 Task: For heading Use Lora with cyan colour & bold.  font size for heading20,  'Change the font style of data to'Montserrat and font size to 12,  Change the alignment of both headline & data to Align left In the sheet  auditingSalesByCustomer_2024
Action: Mouse moved to (33, 120)
Screenshot: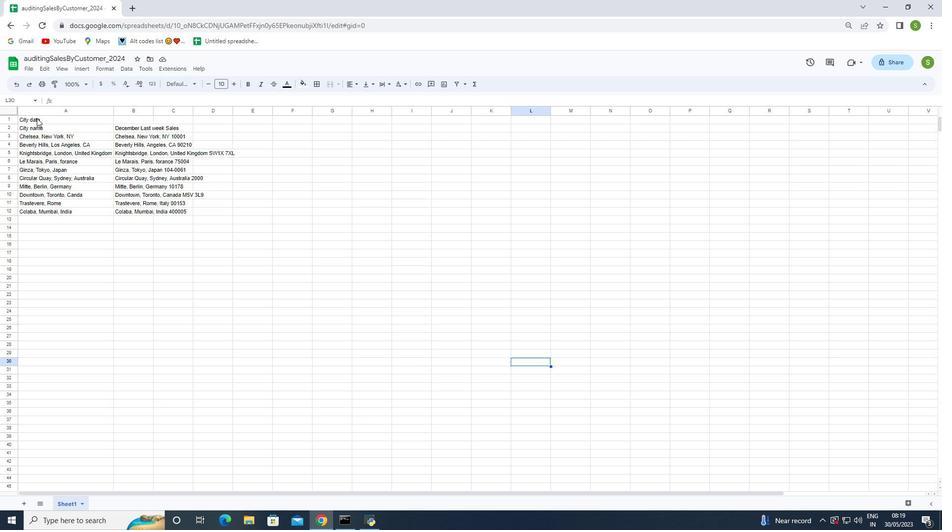 
Action: Mouse pressed left at (33, 120)
Screenshot: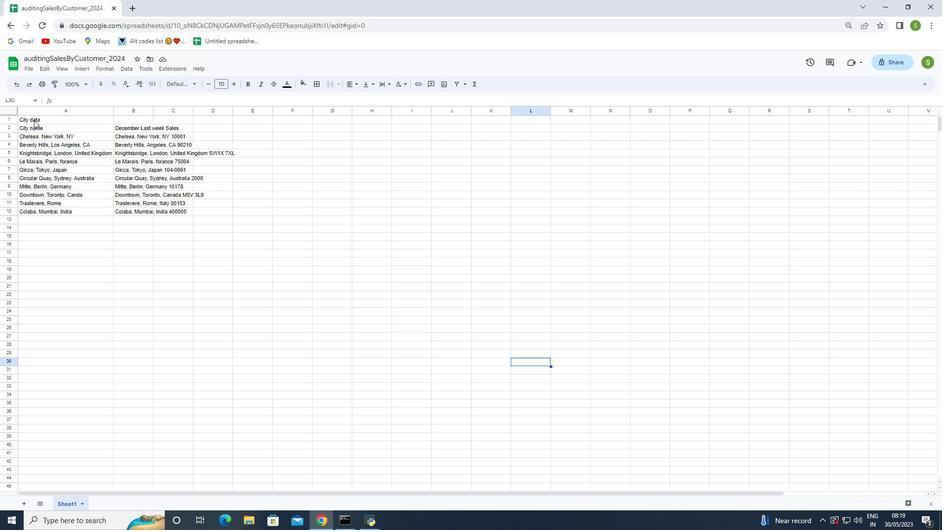 
Action: Mouse moved to (308, 86)
Screenshot: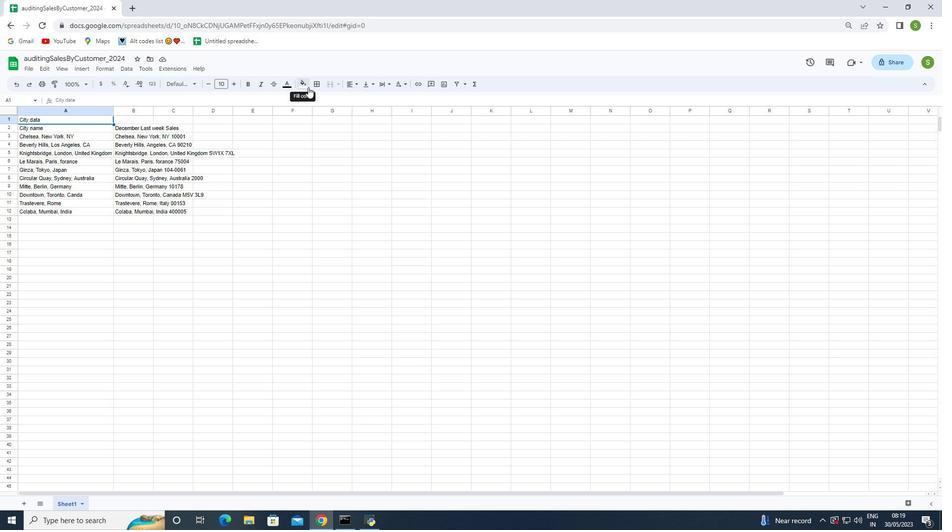 
Action: Mouse pressed left at (308, 86)
Screenshot: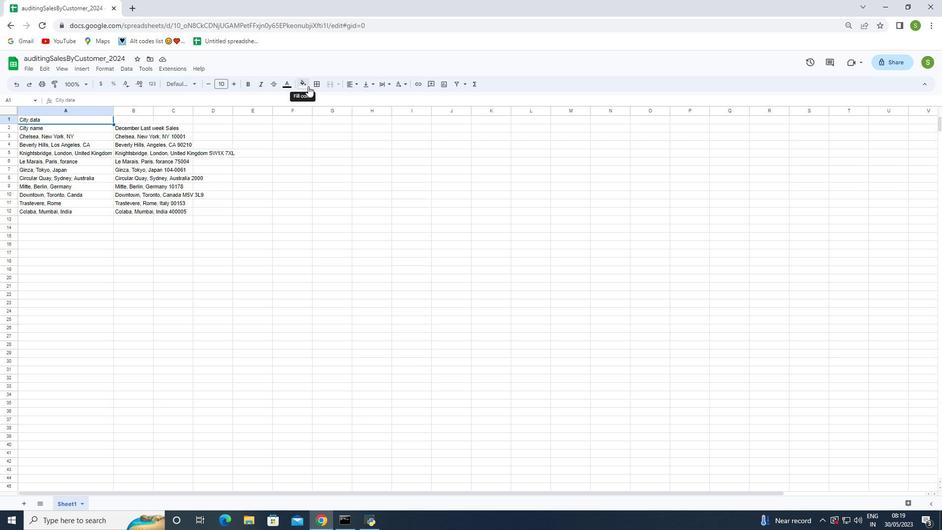 
Action: Mouse moved to (348, 118)
Screenshot: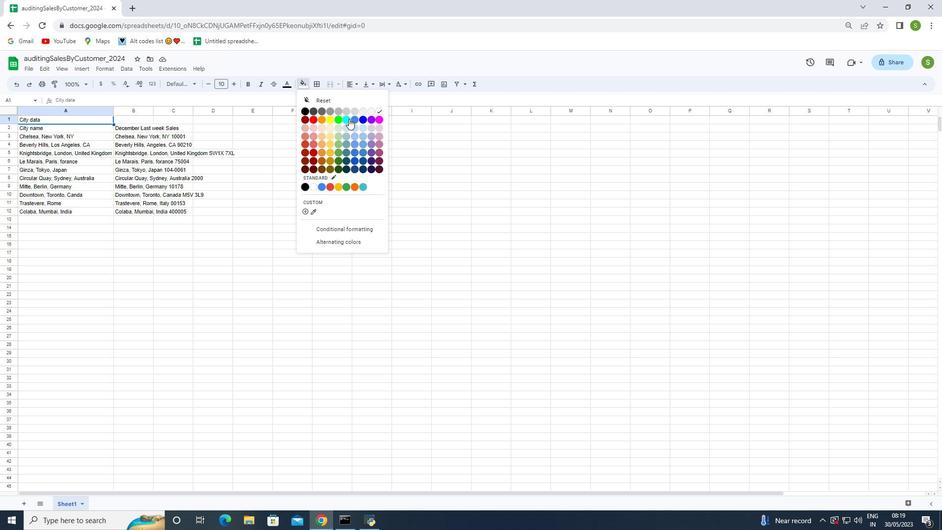 
Action: Mouse pressed left at (348, 118)
Screenshot: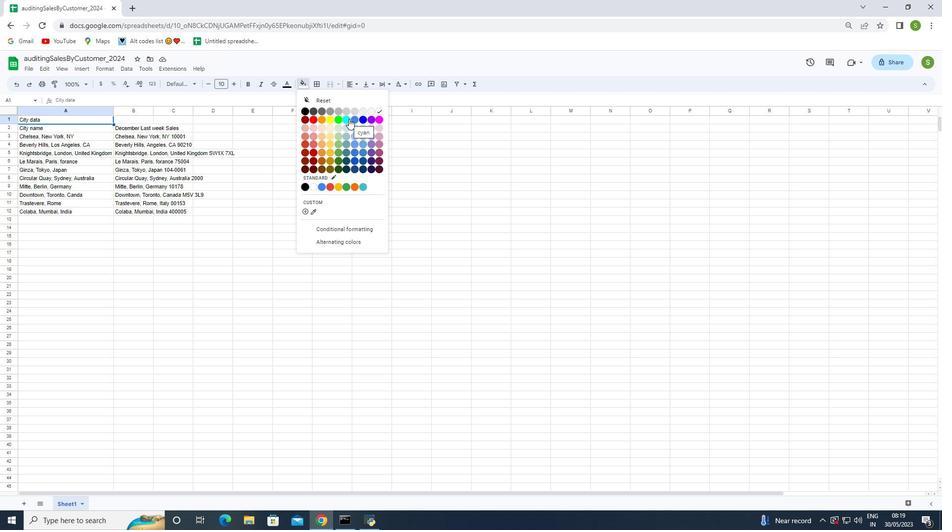 
Action: Mouse moved to (183, 84)
Screenshot: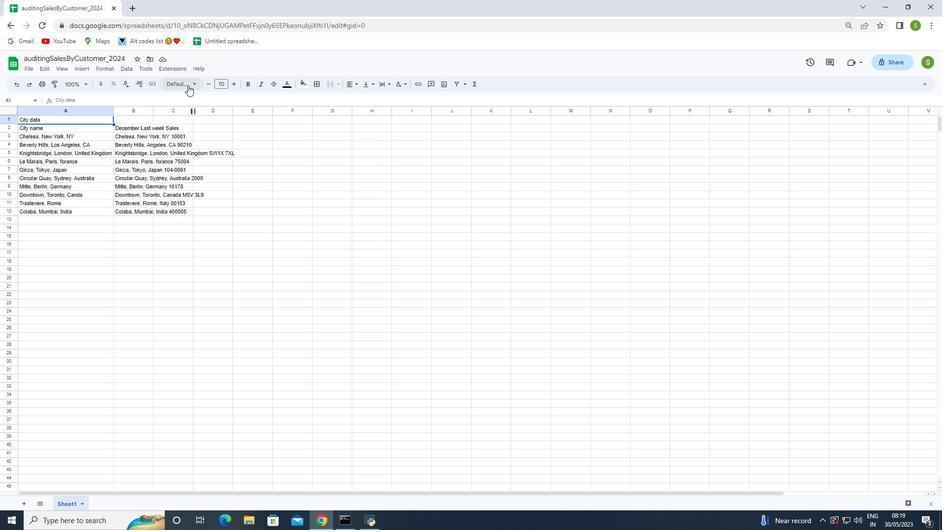 
Action: Mouse pressed left at (183, 84)
Screenshot: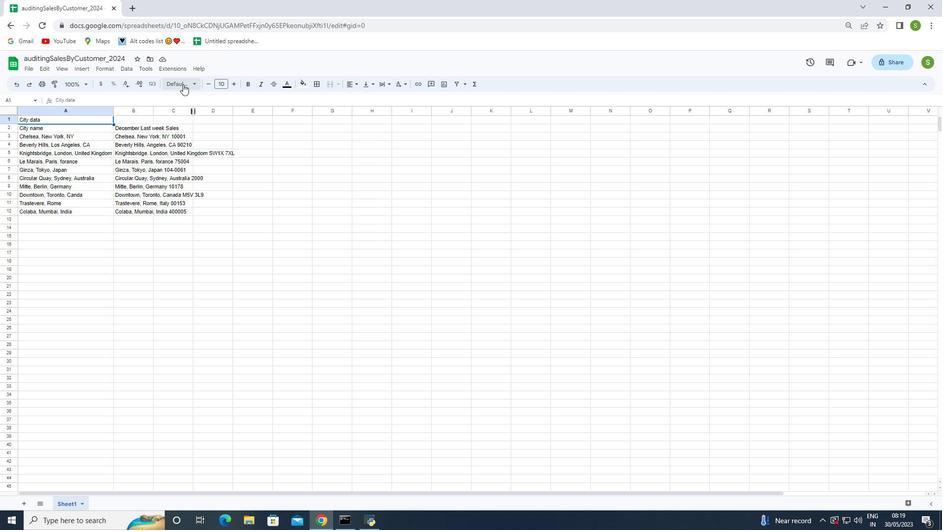 
Action: Mouse moved to (189, 372)
Screenshot: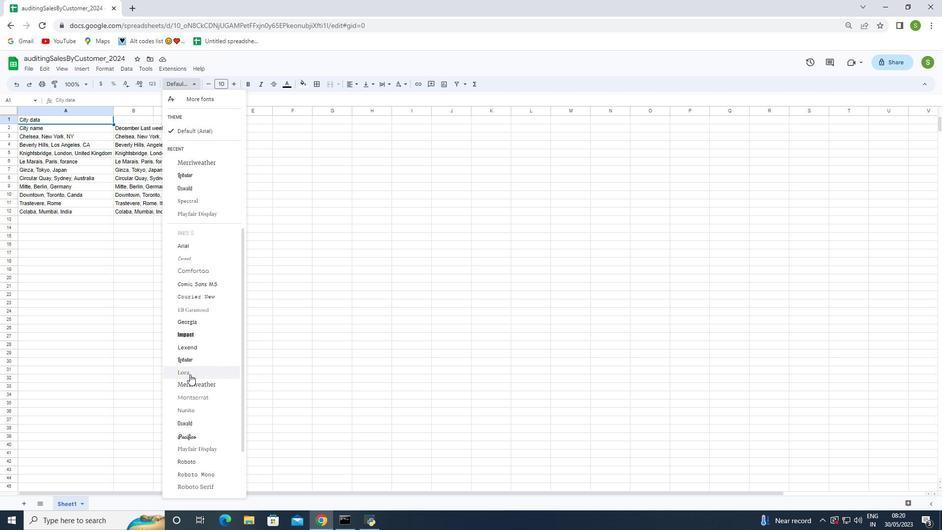 
Action: Mouse pressed left at (189, 372)
Screenshot: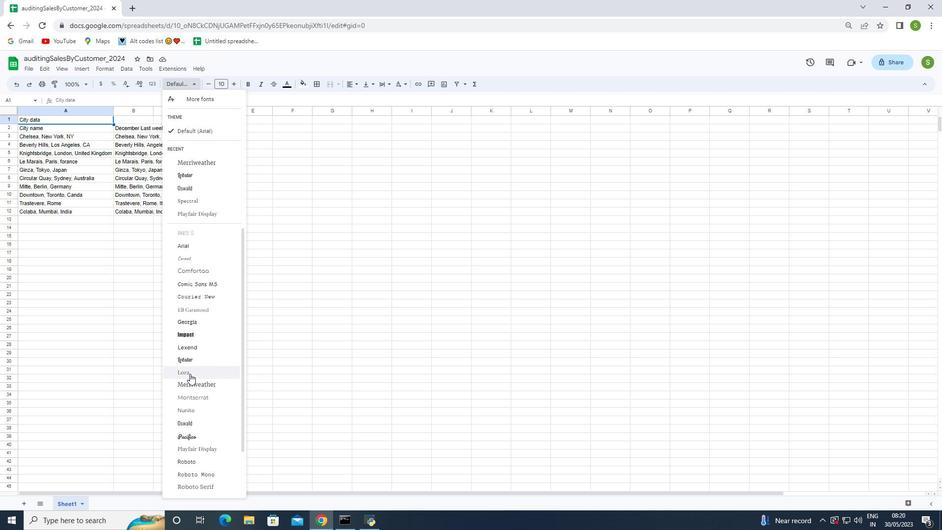 
Action: Mouse moved to (303, 82)
Screenshot: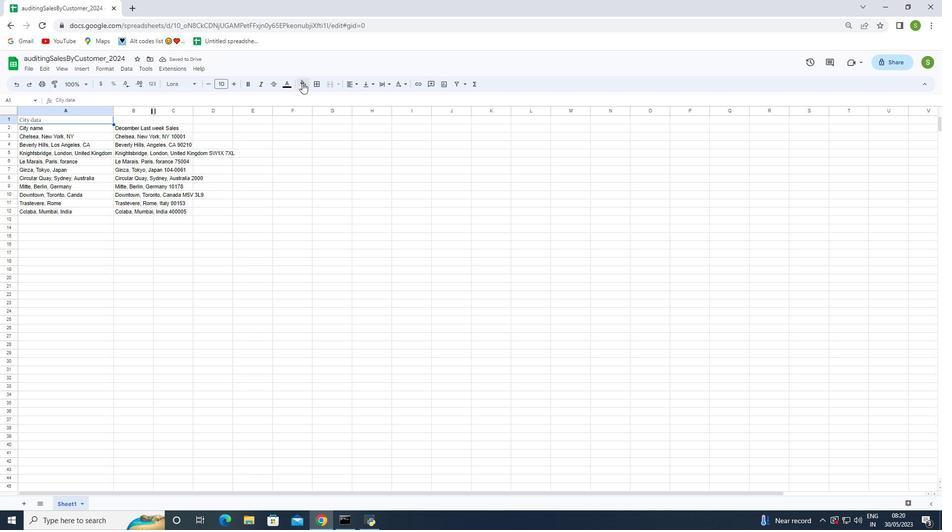 
Action: Mouse pressed left at (303, 82)
Screenshot: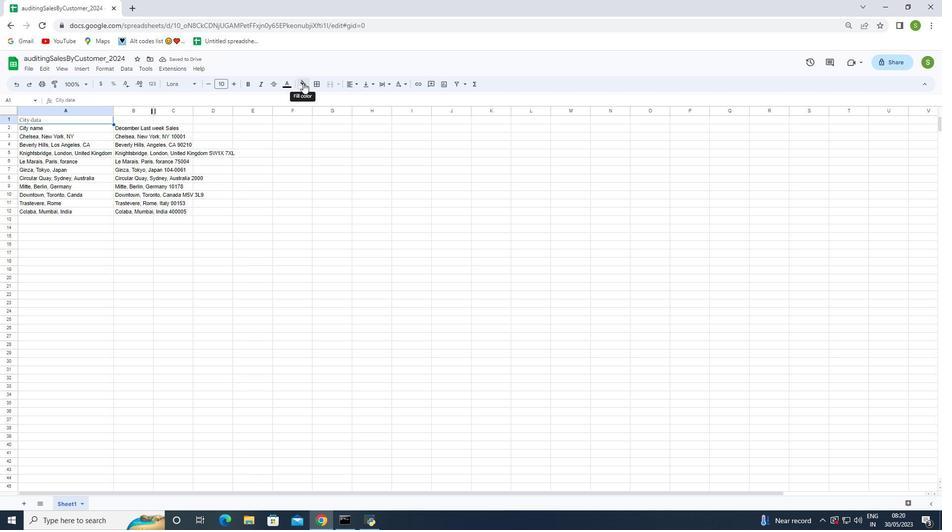 
Action: Mouse moved to (345, 119)
Screenshot: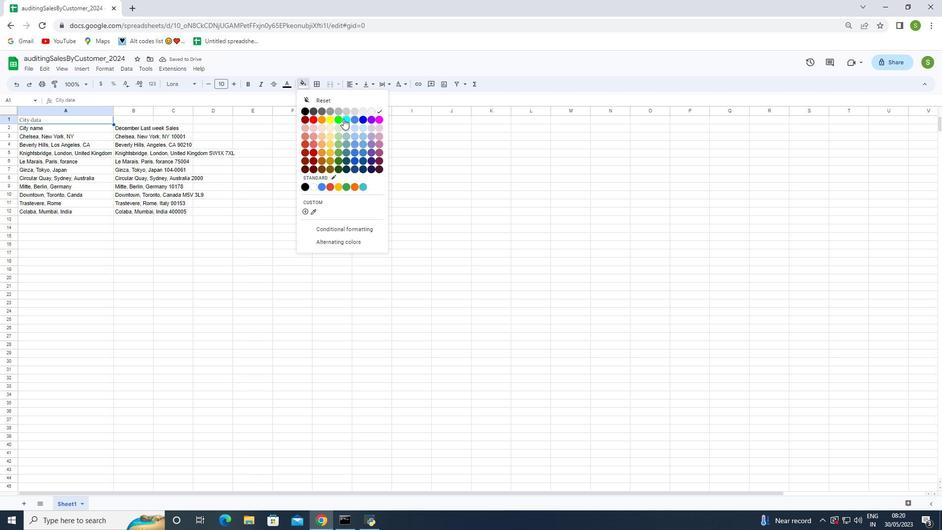 
Action: Mouse pressed left at (345, 119)
Screenshot: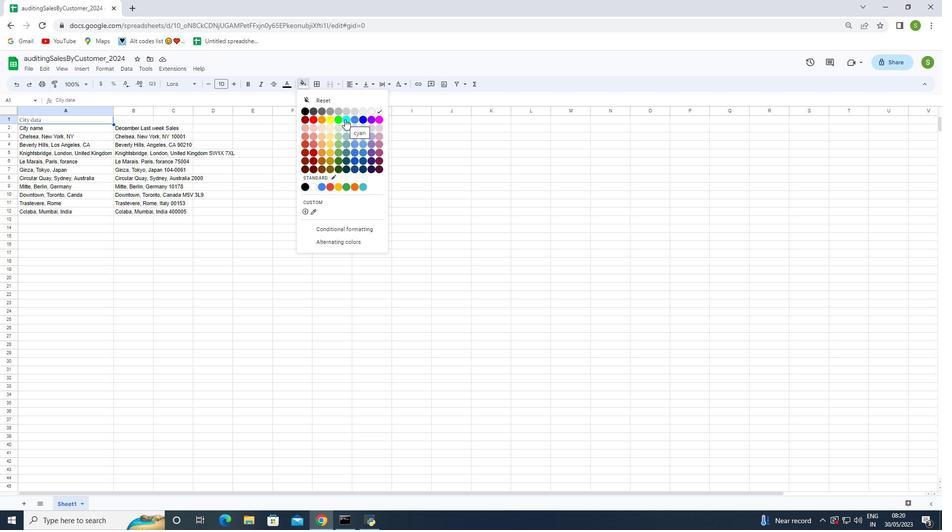 
Action: Mouse moved to (248, 83)
Screenshot: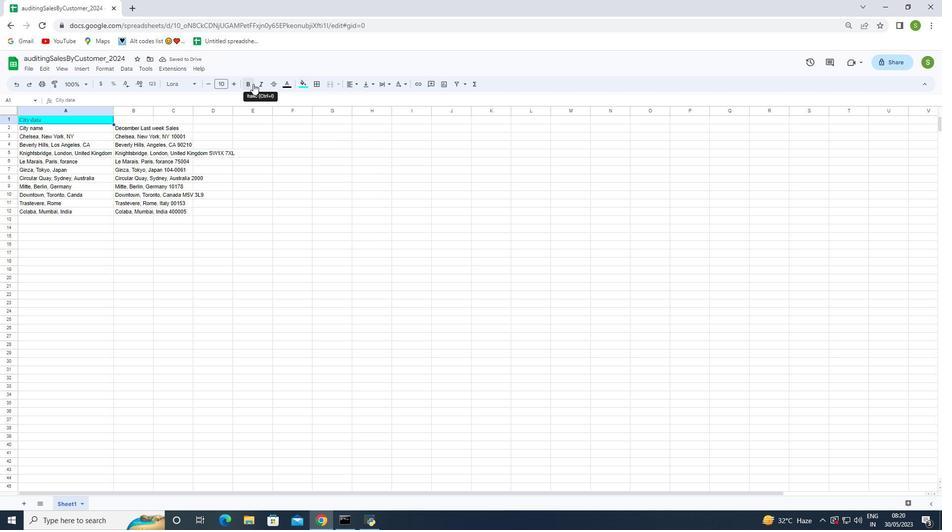 
Action: Mouse pressed left at (248, 83)
Screenshot: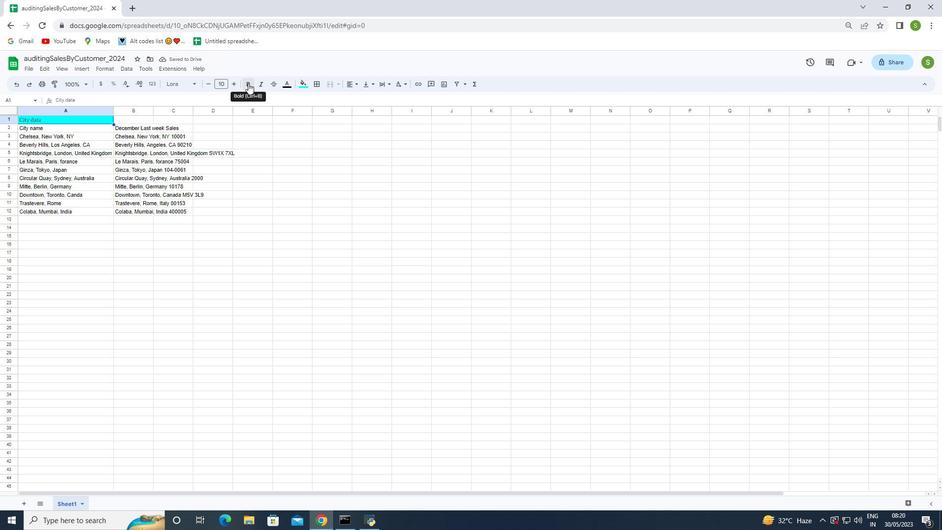 
Action: Mouse moved to (233, 83)
Screenshot: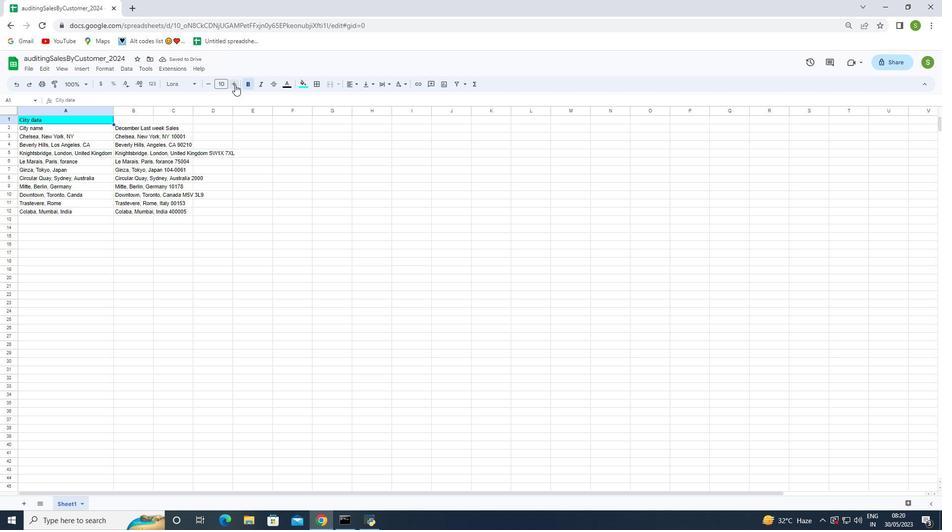 
Action: Mouse pressed left at (233, 83)
Screenshot: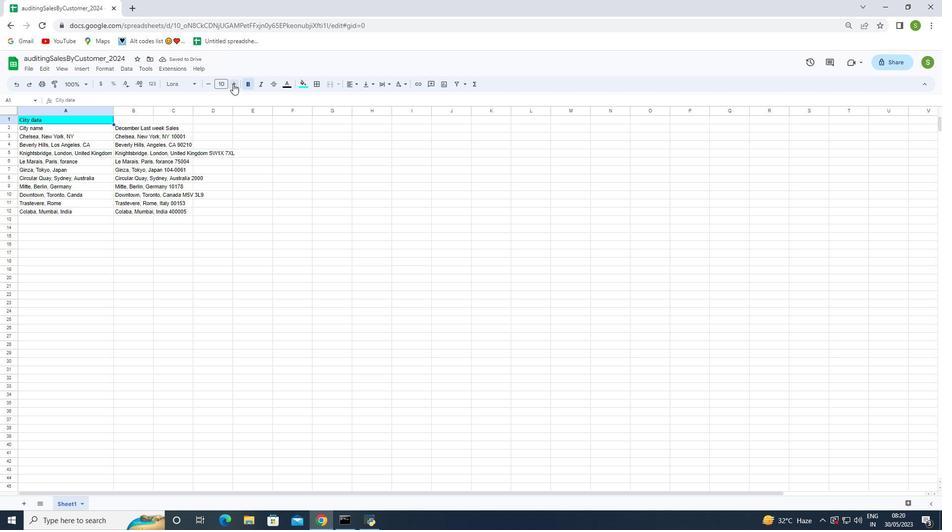 
Action: Mouse pressed left at (233, 83)
Screenshot: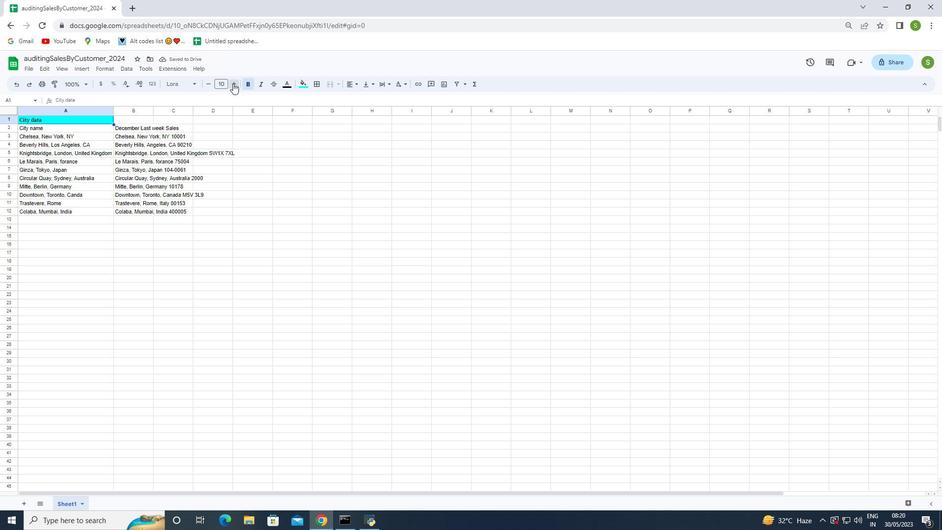 
Action: Mouse pressed left at (233, 83)
Screenshot: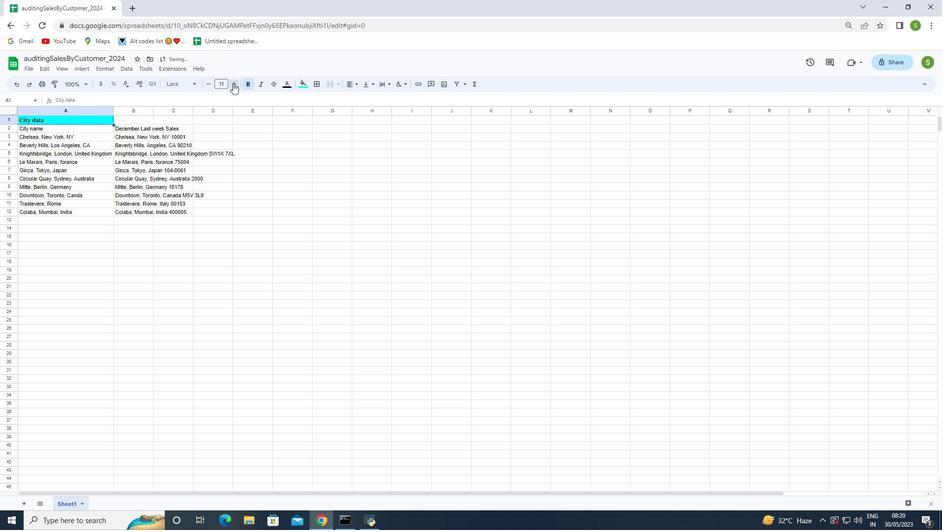 
Action: Mouse pressed left at (233, 83)
Screenshot: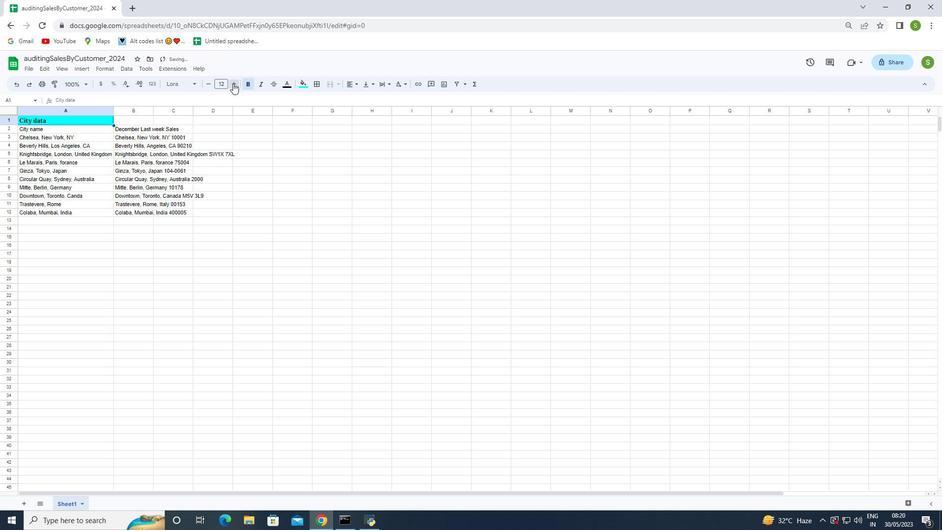 
Action: Mouse pressed left at (233, 83)
Screenshot: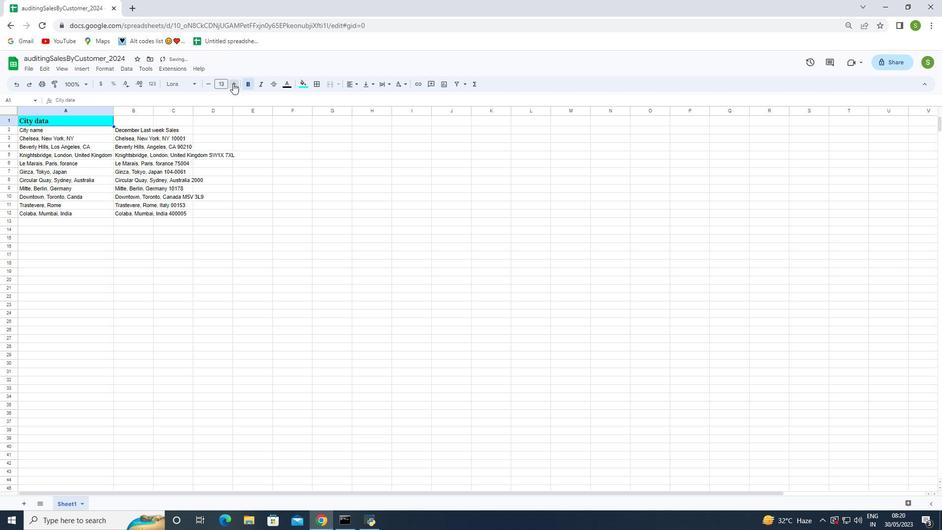 
Action: Mouse pressed left at (233, 83)
Screenshot: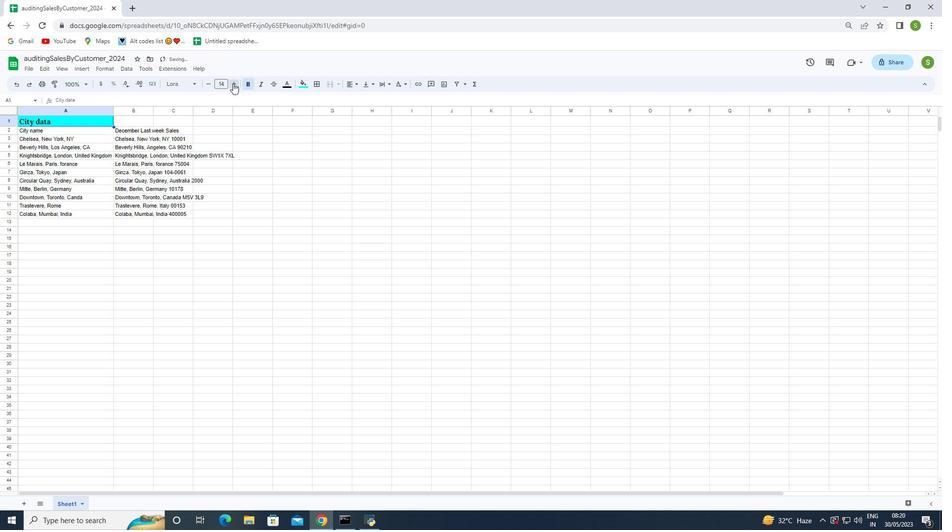 
Action: Mouse pressed left at (233, 83)
Screenshot: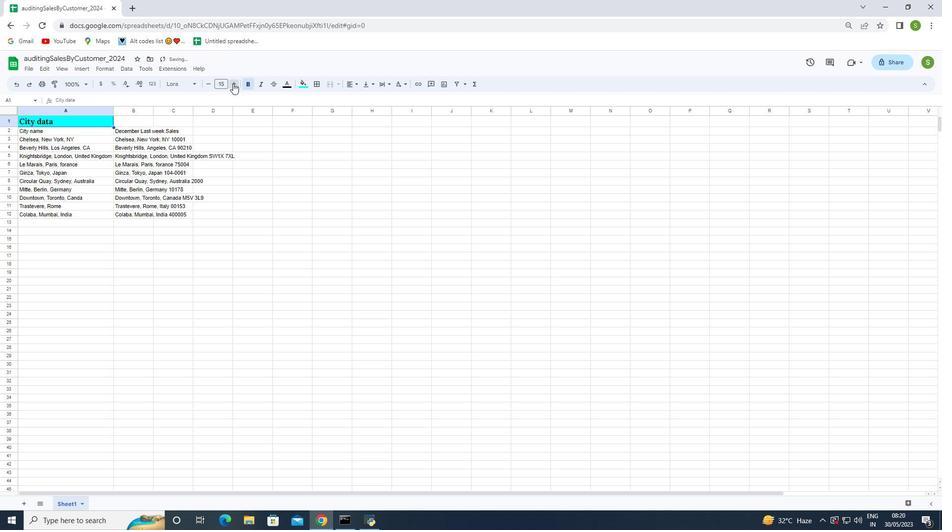 
Action: Mouse pressed left at (233, 83)
Screenshot: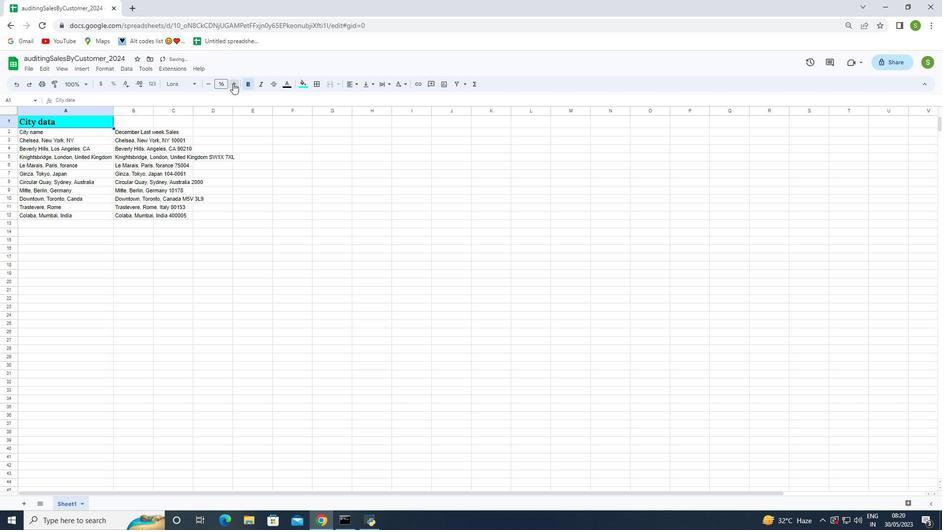 
Action: Mouse pressed left at (233, 83)
Screenshot: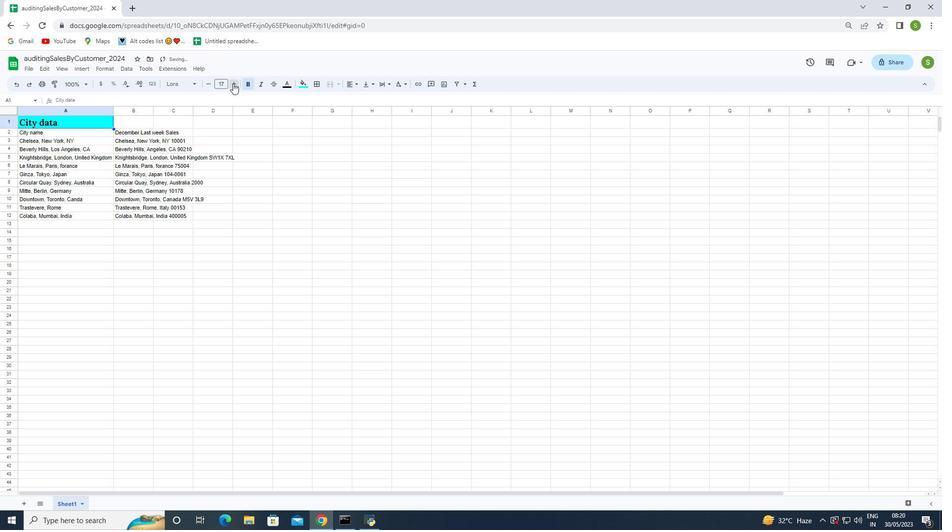 
Action: Mouse pressed left at (233, 83)
Screenshot: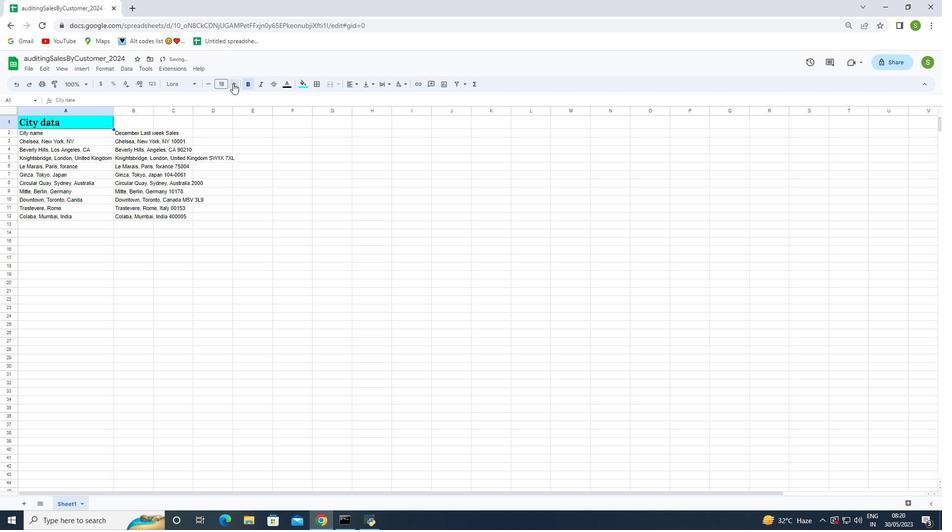 
Action: Mouse pressed left at (233, 83)
Screenshot: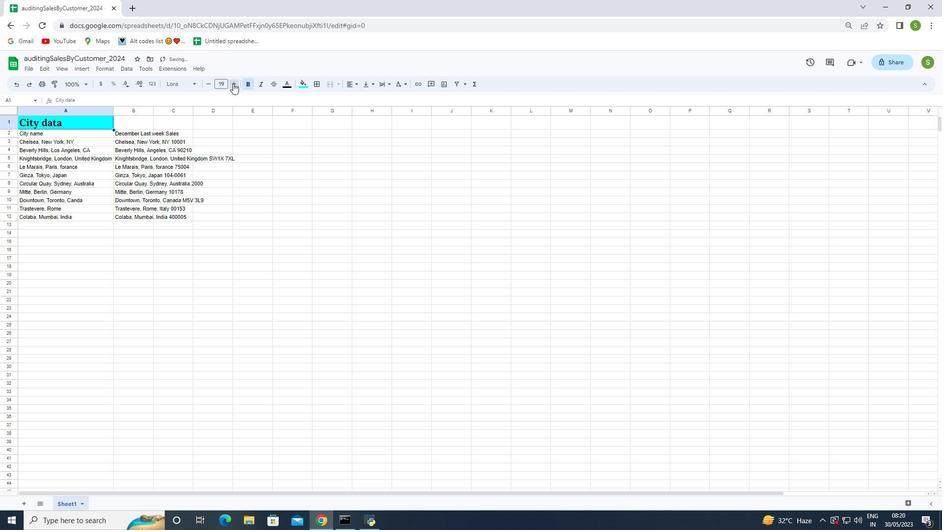 
Action: Mouse moved to (208, 84)
Screenshot: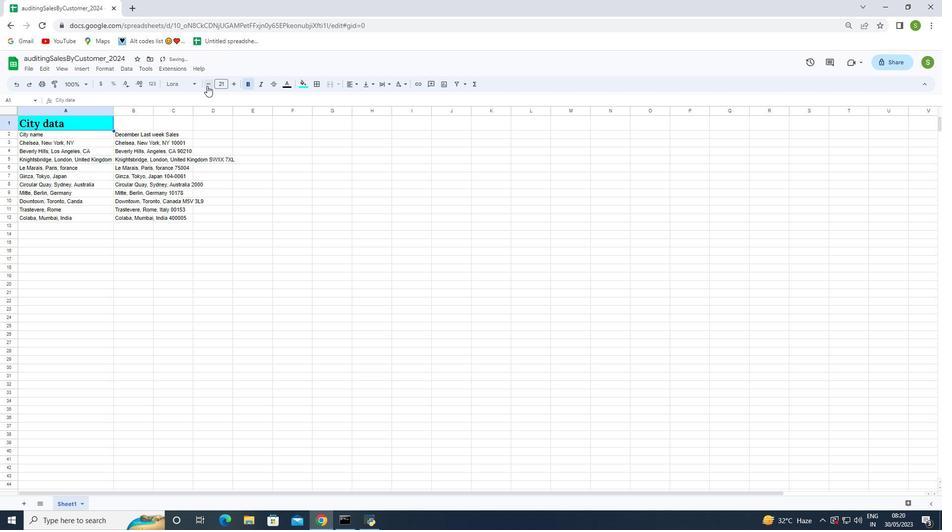 
Action: Mouse pressed left at (208, 84)
Screenshot: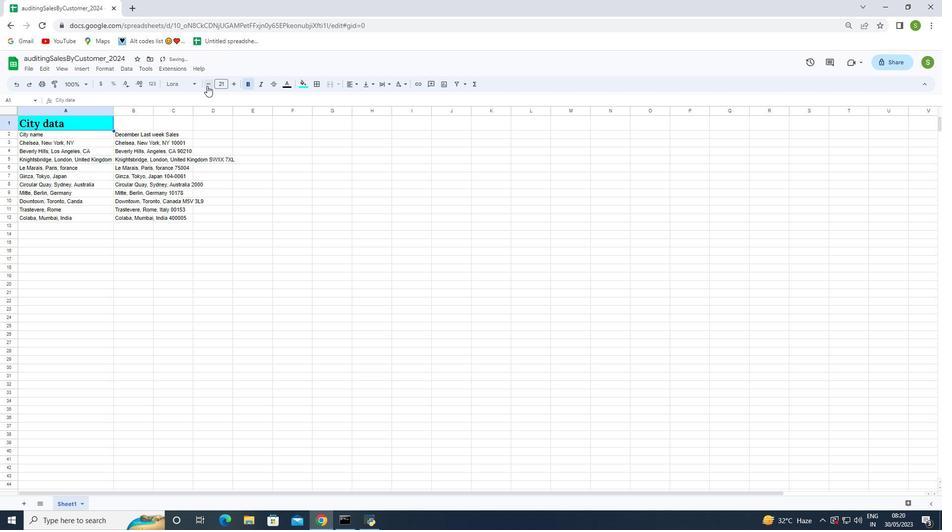 
Action: Mouse moved to (25, 134)
Screenshot: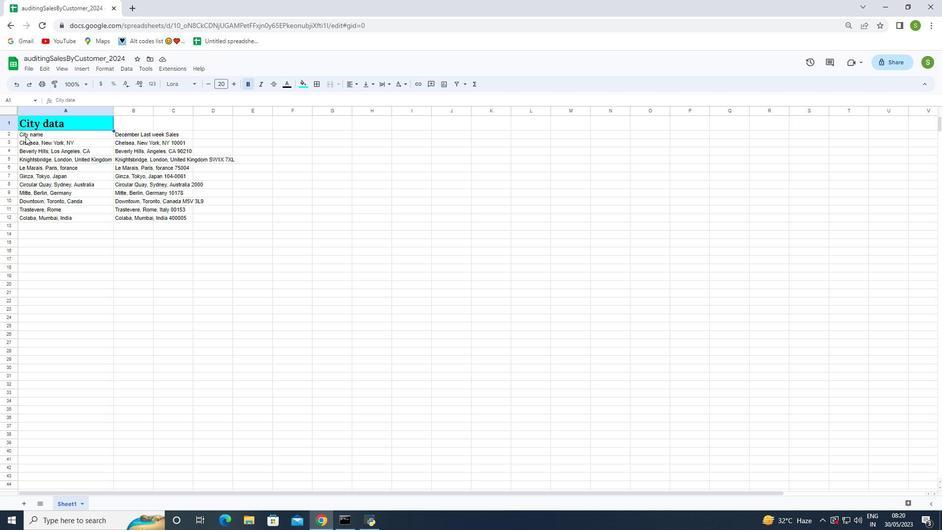 
Action: Mouse pressed left at (25, 134)
Screenshot: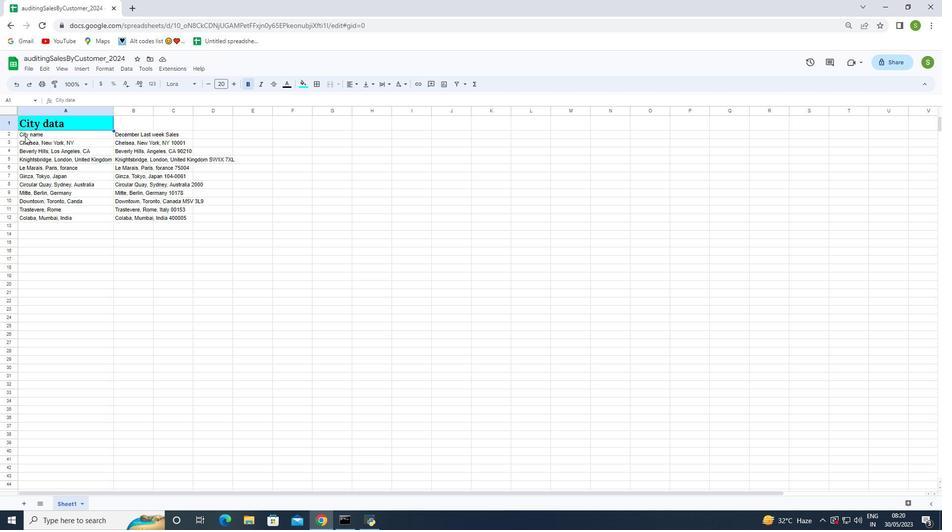 
Action: Mouse moved to (198, 82)
Screenshot: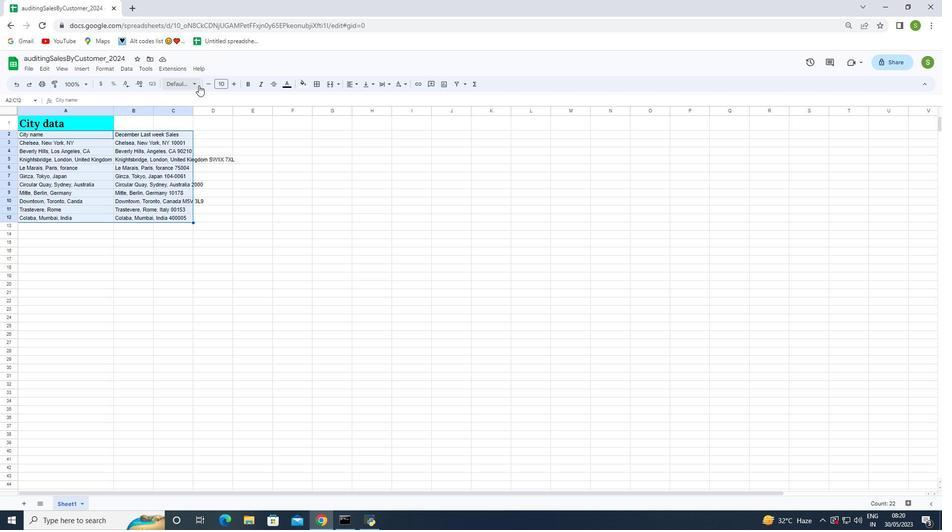 
Action: Mouse pressed left at (198, 82)
Screenshot: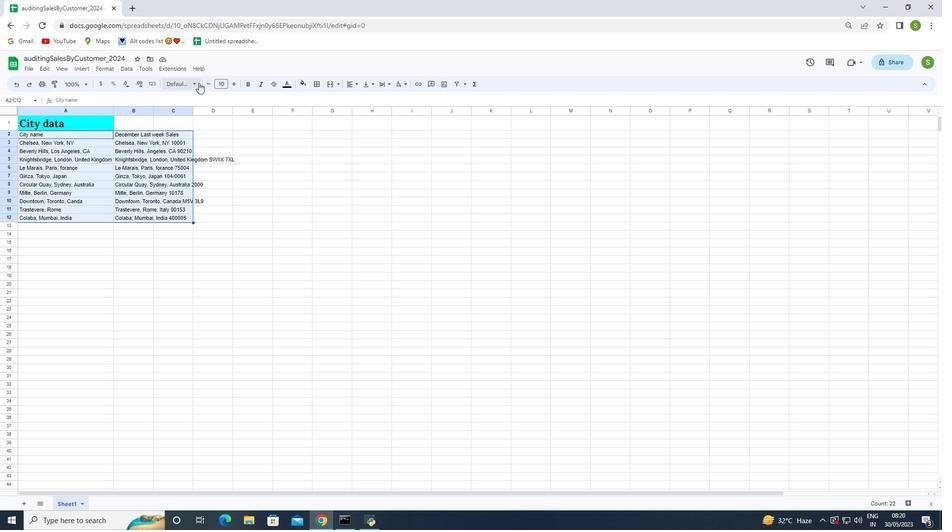 
Action: Mouse moved to (201, 399)
Screenshot: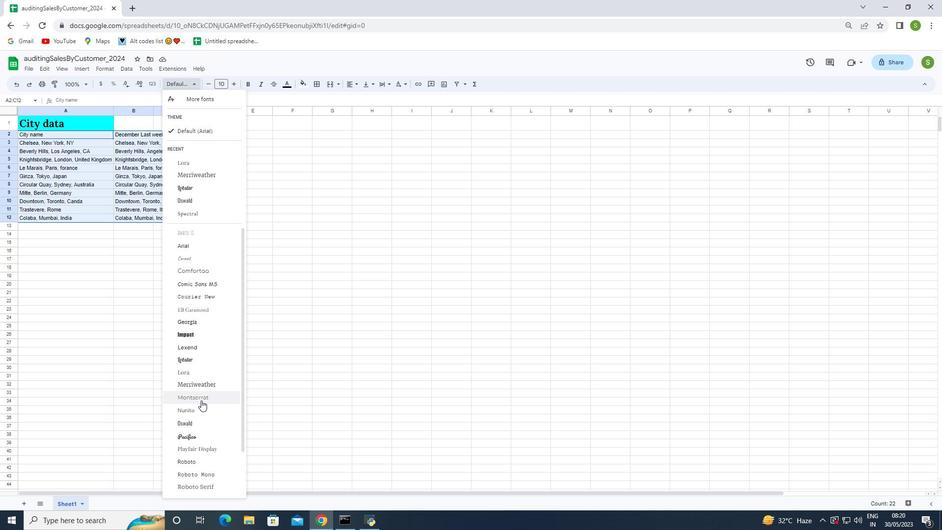 
Action: Mouse pressed left at (201, 399)
Screenshot: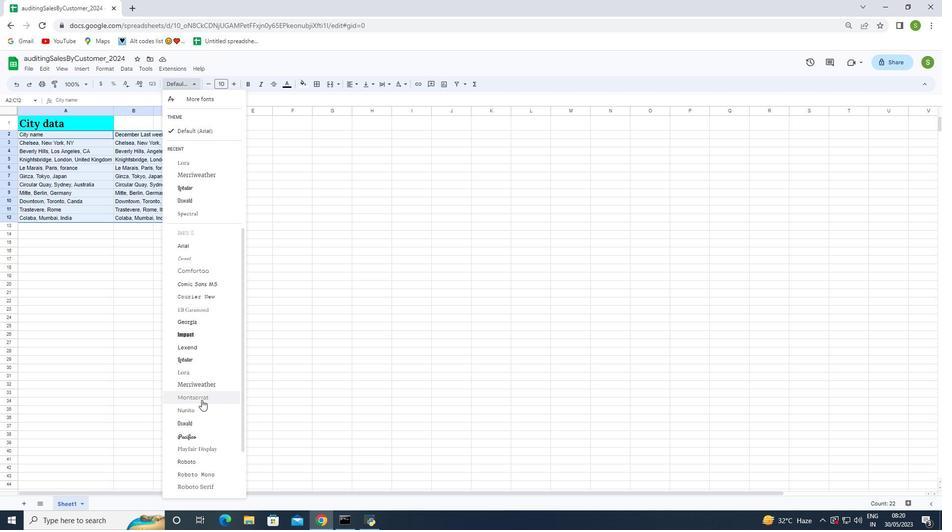 
Action: Mouse moved to (233, 83)
Screenshot: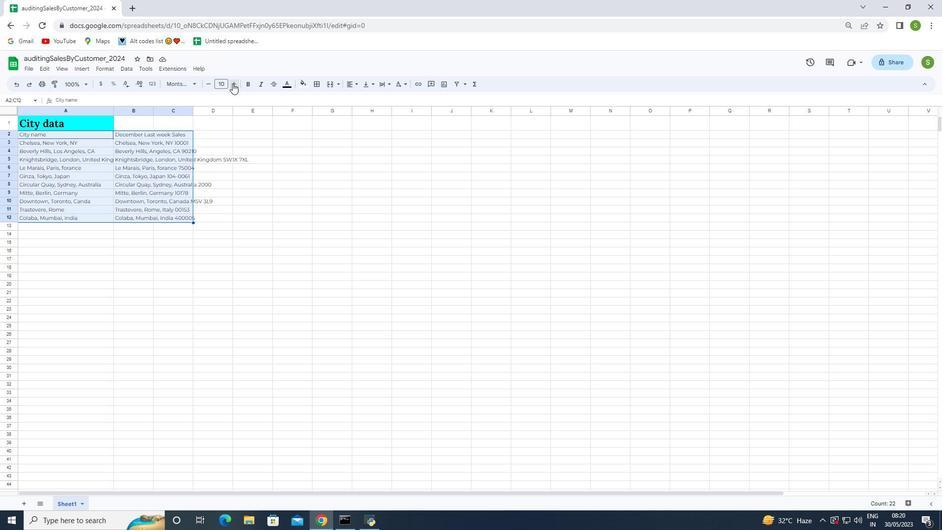 
Action: Mouse pressed left at (233, 83)
Screenshot: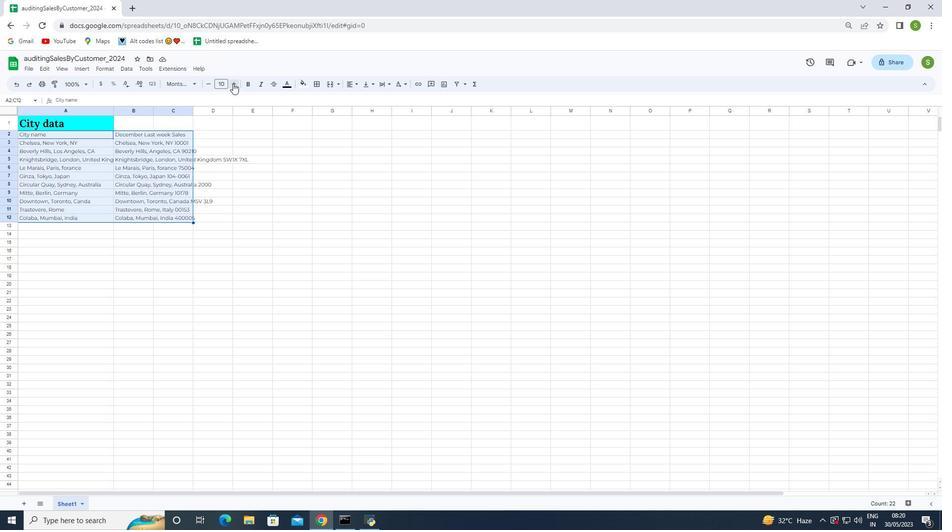 
Action: Mouse pressed left at (233, 83)
Screenshot: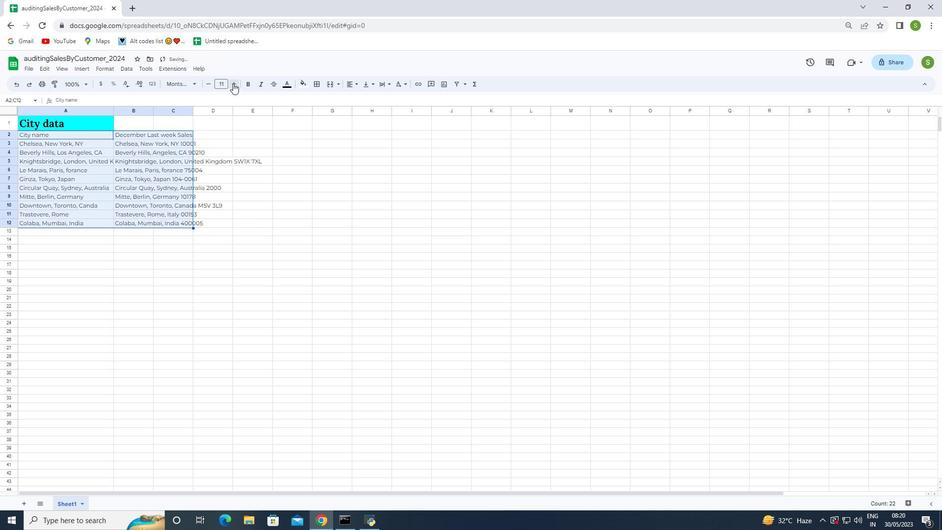 
Action: Mouse moved to (241, 273)
Screenshot: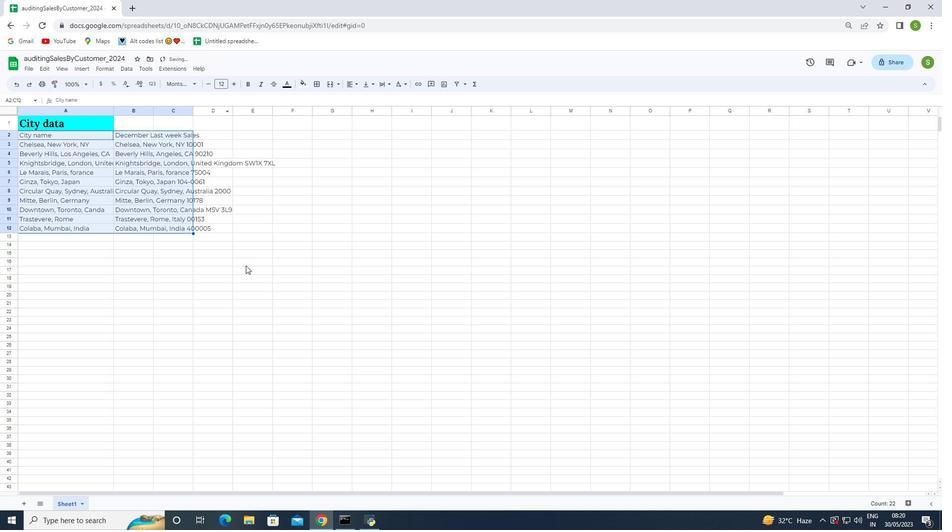 
Action: Mouse pressed left at (241, 273)
Screenshot: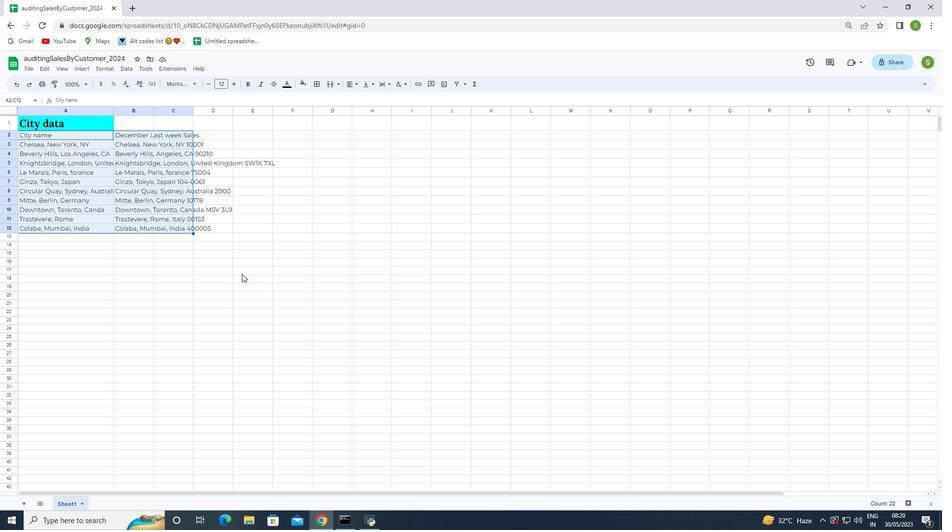 
Action: Mouse moved to (56, 128)
Screenshot: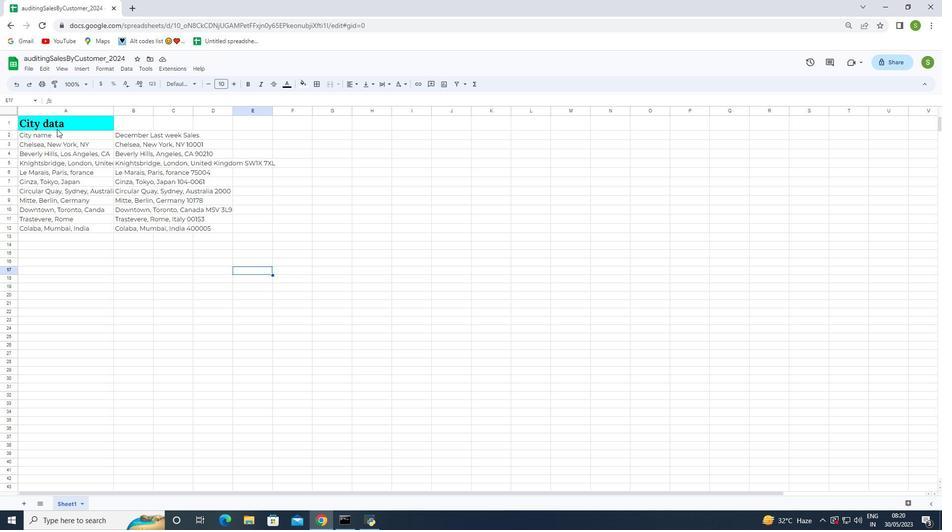 
Action: Mouse pressed left at (56, 128)
Screenshot: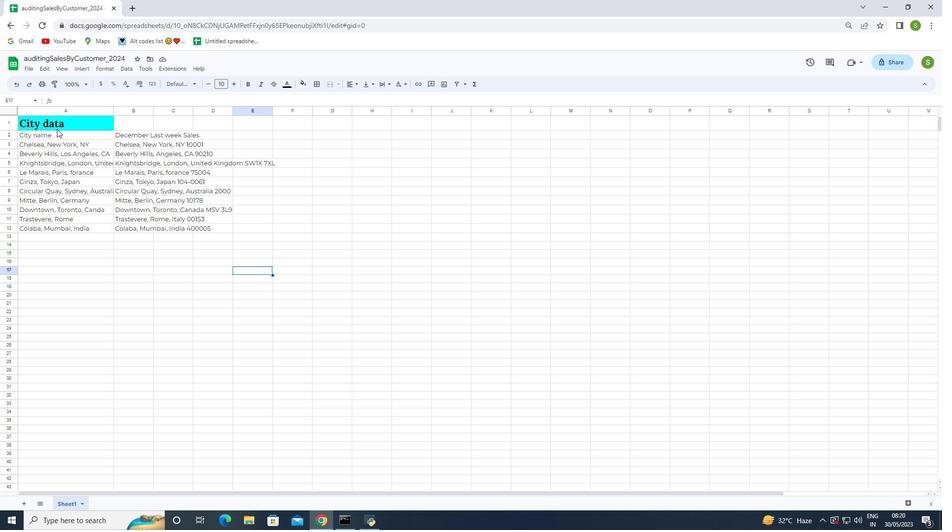 
Action: Mouse moved to (358, 85)
Screenshot: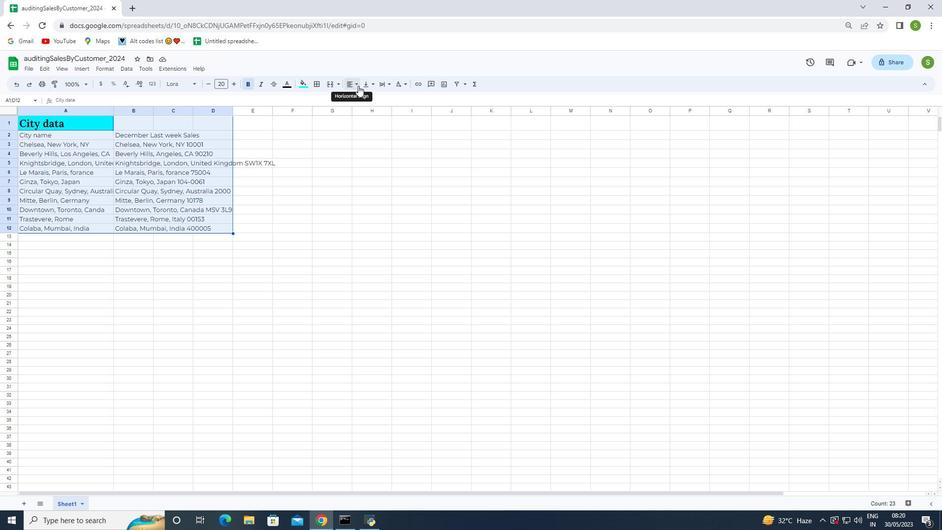 
Action: Mouse pressed left at (358, 85)
Screenshot: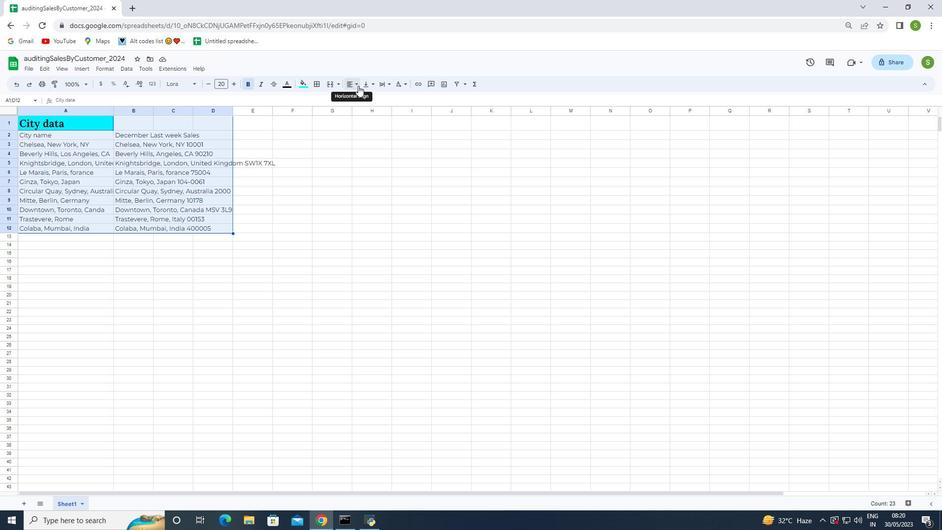 
Action: Mouse moved to (362, 98)
Screenshot: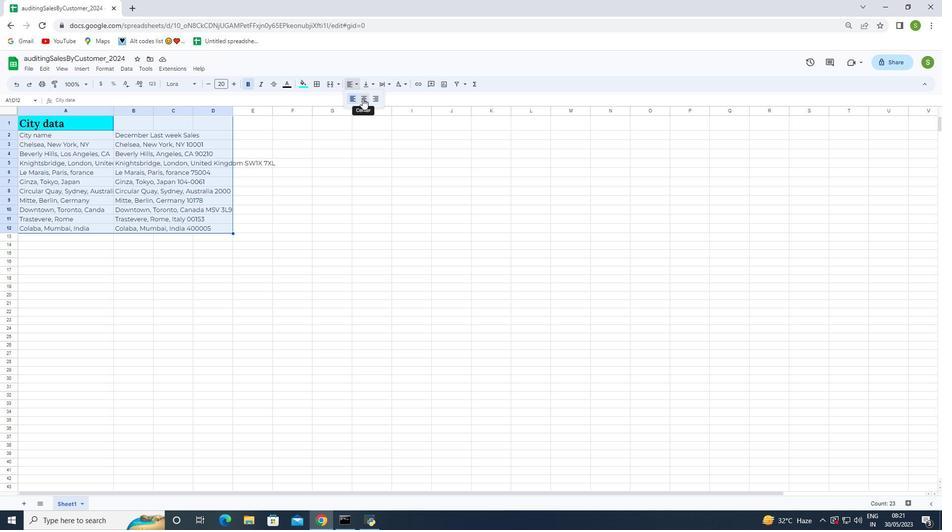 
Action: Mouse pressed left at (362, 98)
Screenshot: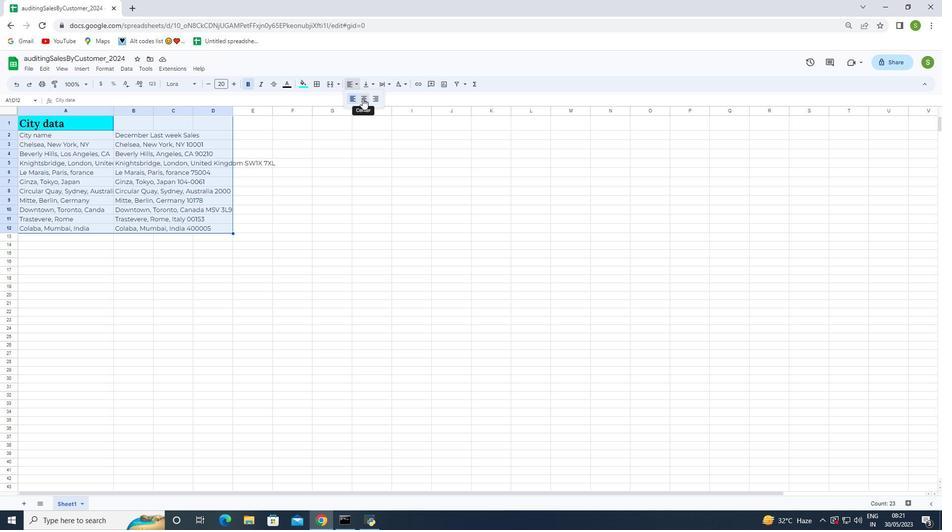 
Action: Mouse moved to (356, 84)
Screenshot: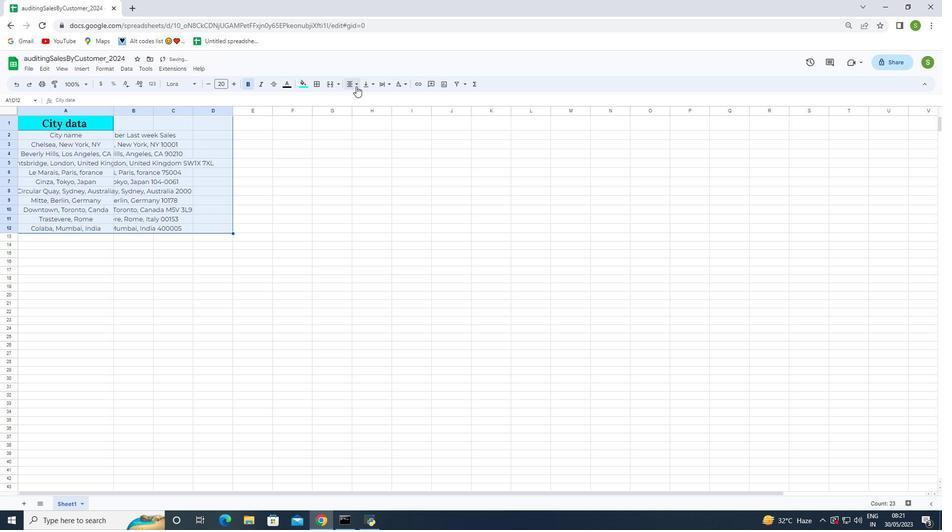 
Action: Mouse pressed left at (356, 84)
Screenshot: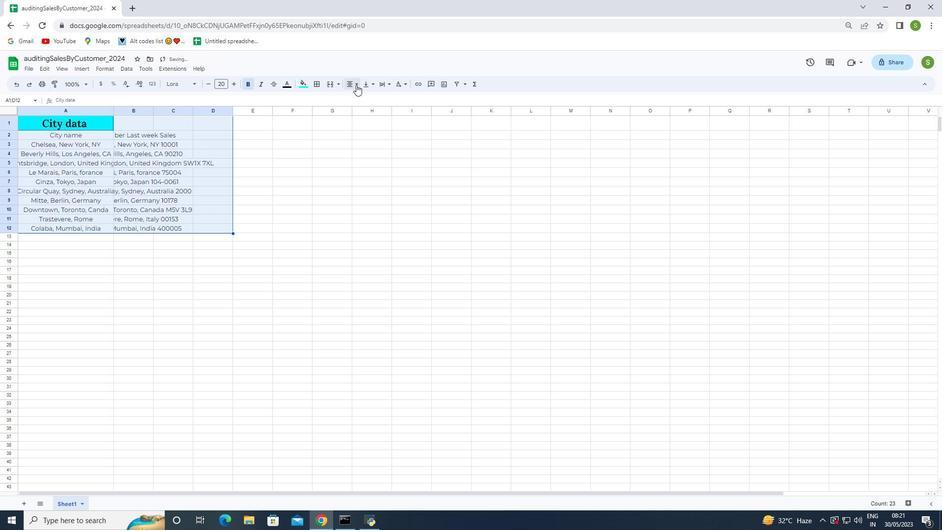 
Action: Mouse moved to (351, 96)
Screenshot: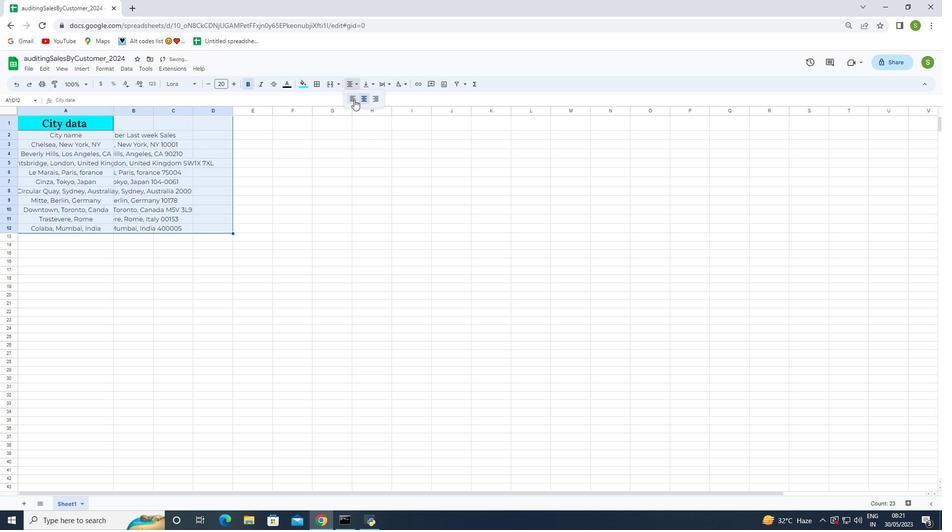 
Action: Mouse pressed left at (351, 96)
Screenshot: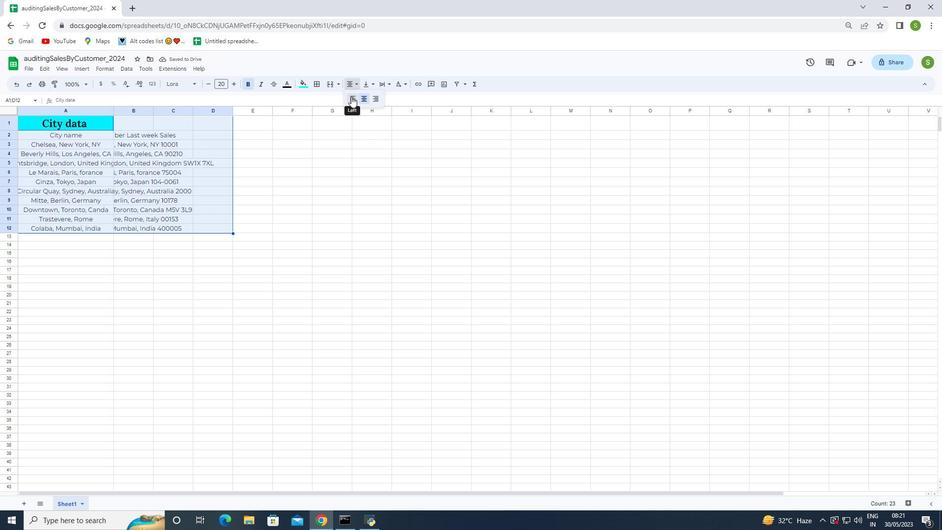 
Action: Mouse moved to (31, 68)
Screenshot: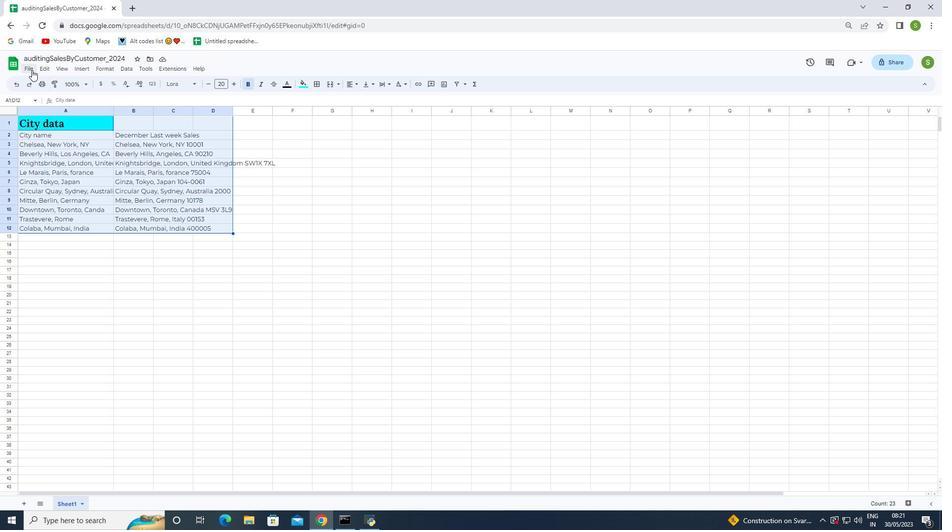 
Action: Mouse pressed left at (31, 68)
Screenshot: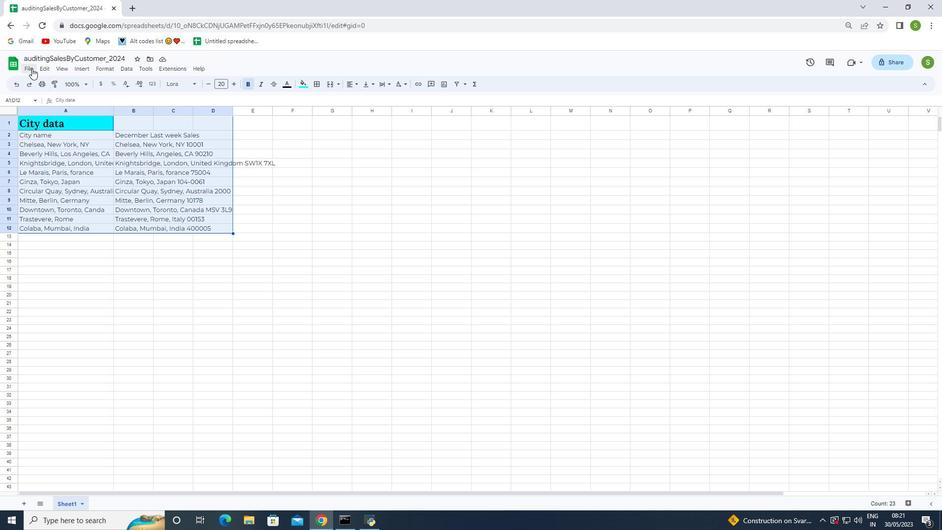 
Action: Mouse moved to (46, 183)
Screenshot: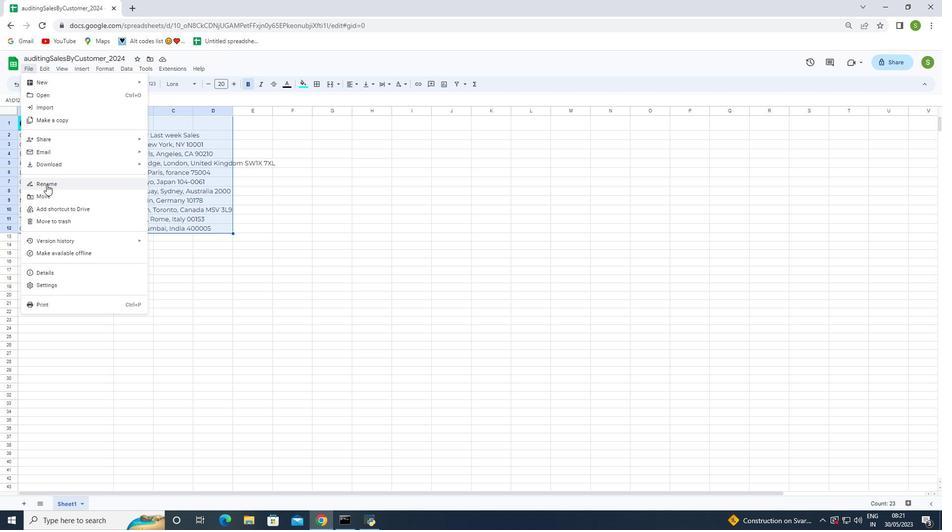 
Action: Mouse pressed left at (46, 183)
Screenshot: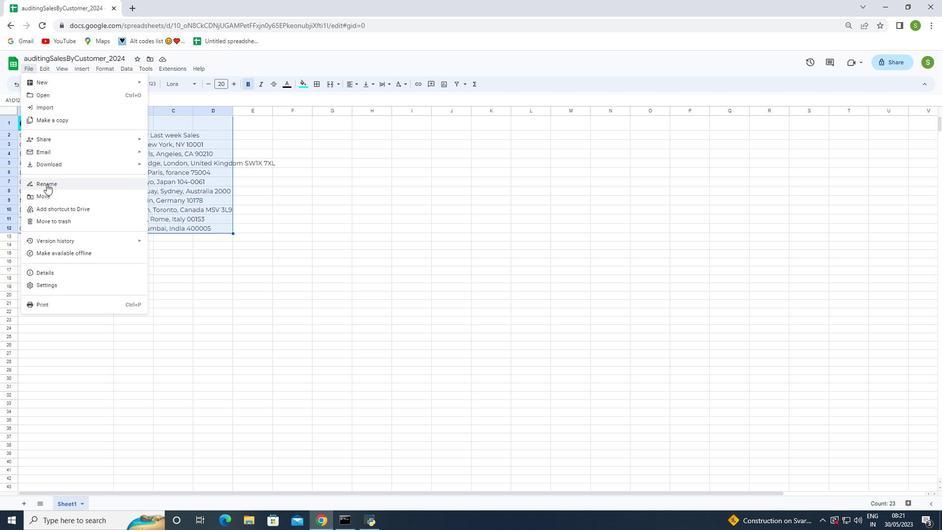 
Action: Key pressed <Key.backspace><Key.shift>auditing<Key.shift>Sales<Key.shift>By<Key.shift>Customer<Key.shift_r><Key.shift_r><Key.shift_r>_2024<Key.enter>
Screenshot: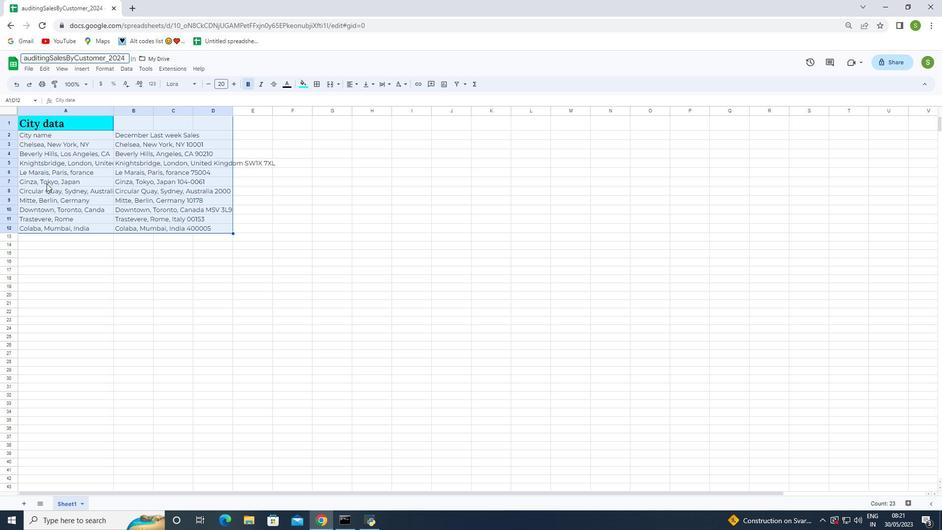 
Action: Mouse moved to (240, 303)
Screenshot: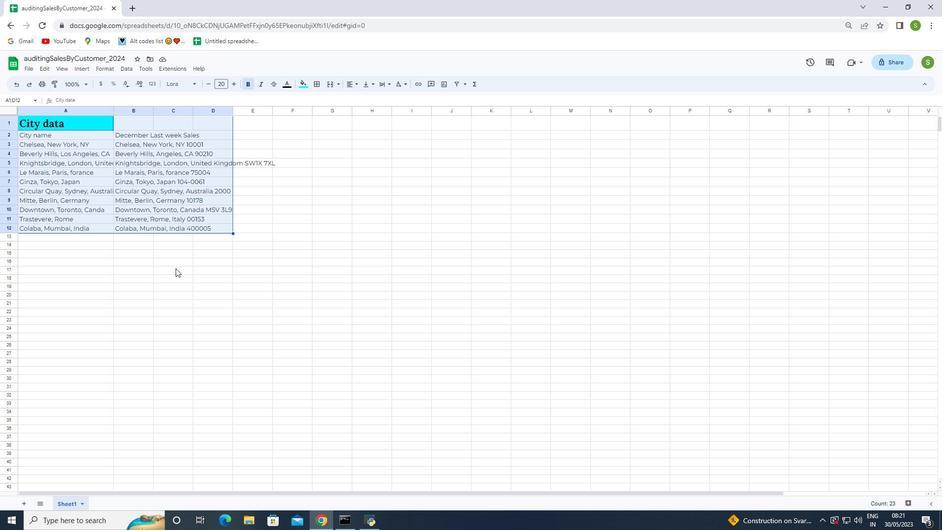 
